 Task: Move the task Create a new website for a non-profit organization to the section Done in the project AgileDream and filter the tasks in the project by High Priority
Action: Mouse moved to (557, 422)
Screenshot: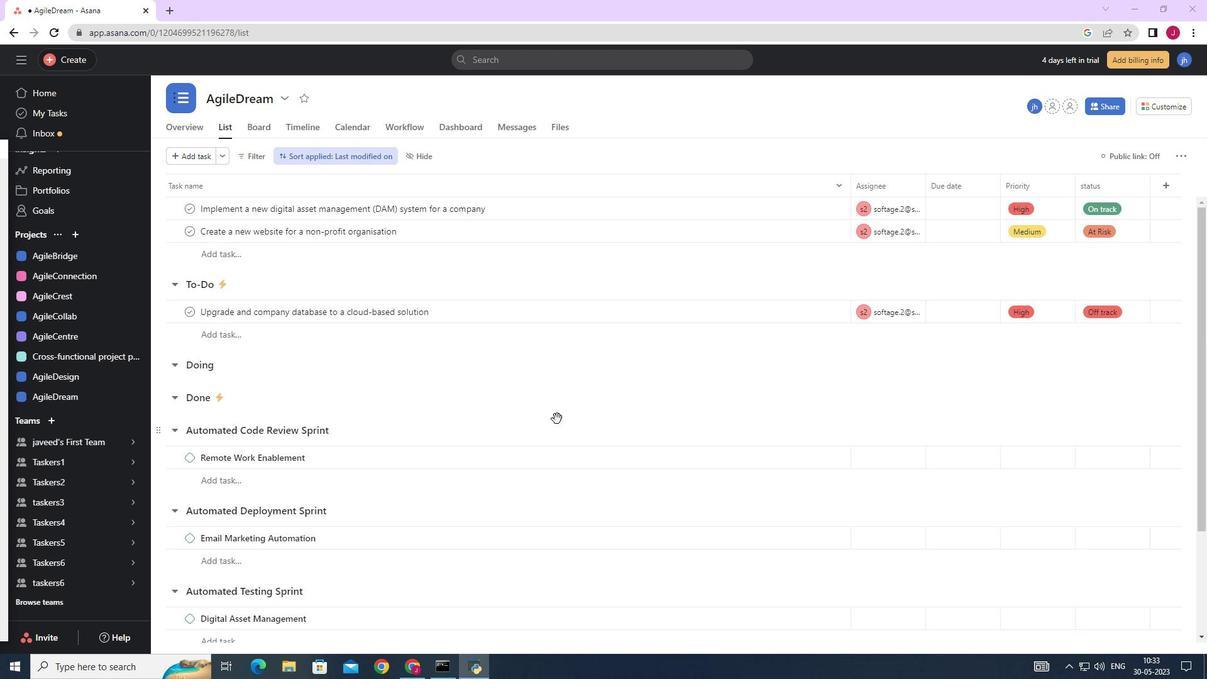 
Action: Mouse scrolled (557, 422) with delta (0, 0)
Screenshot: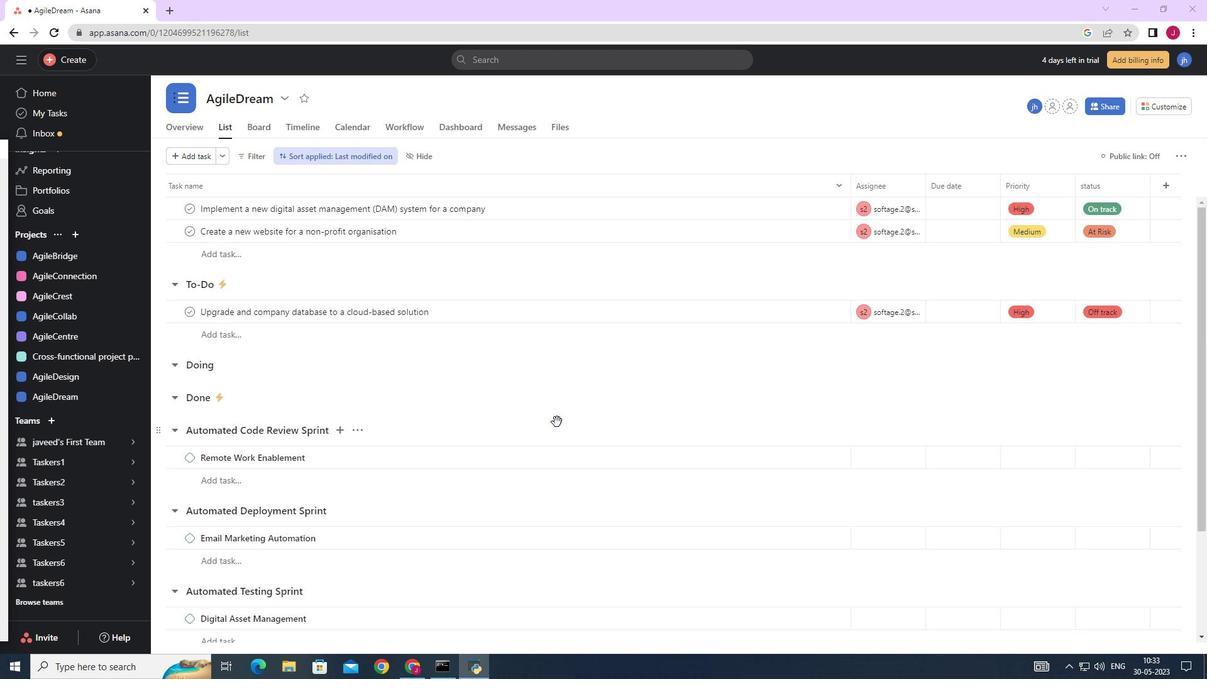 
Action: Mouse scrolled (557, 422) with delta (0, 0)
Screenshot: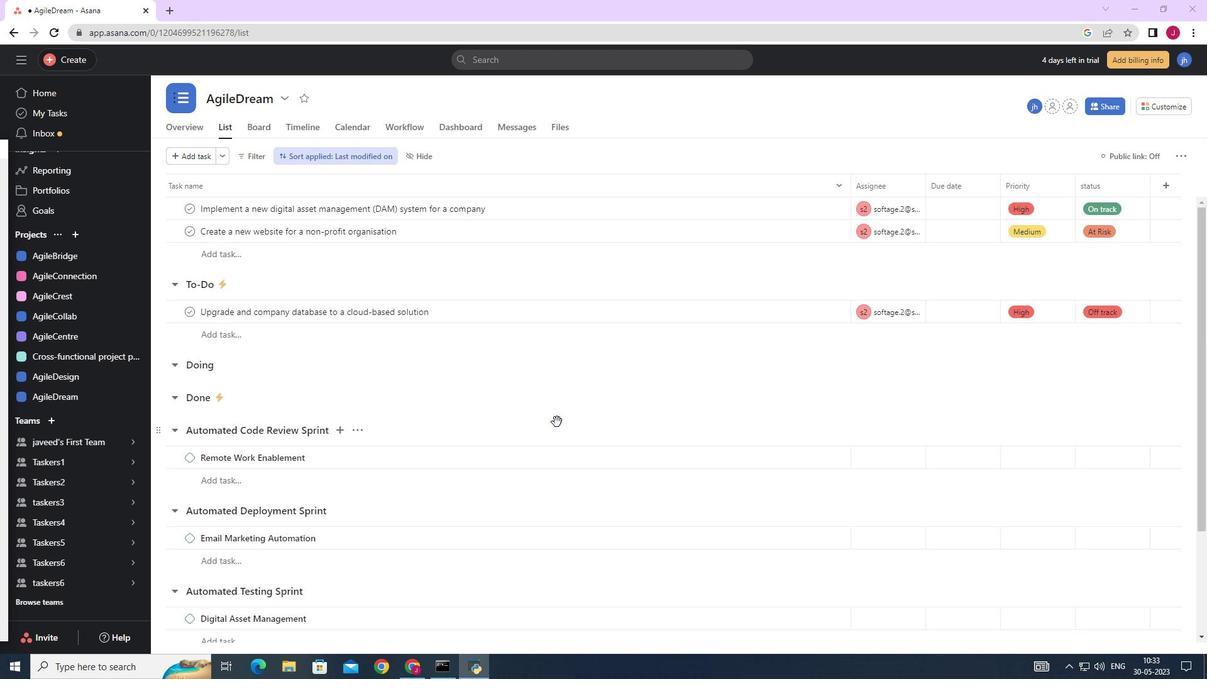 
Action: Mouse scrolled (557, 422) with delta (0, 0)
Screenshot: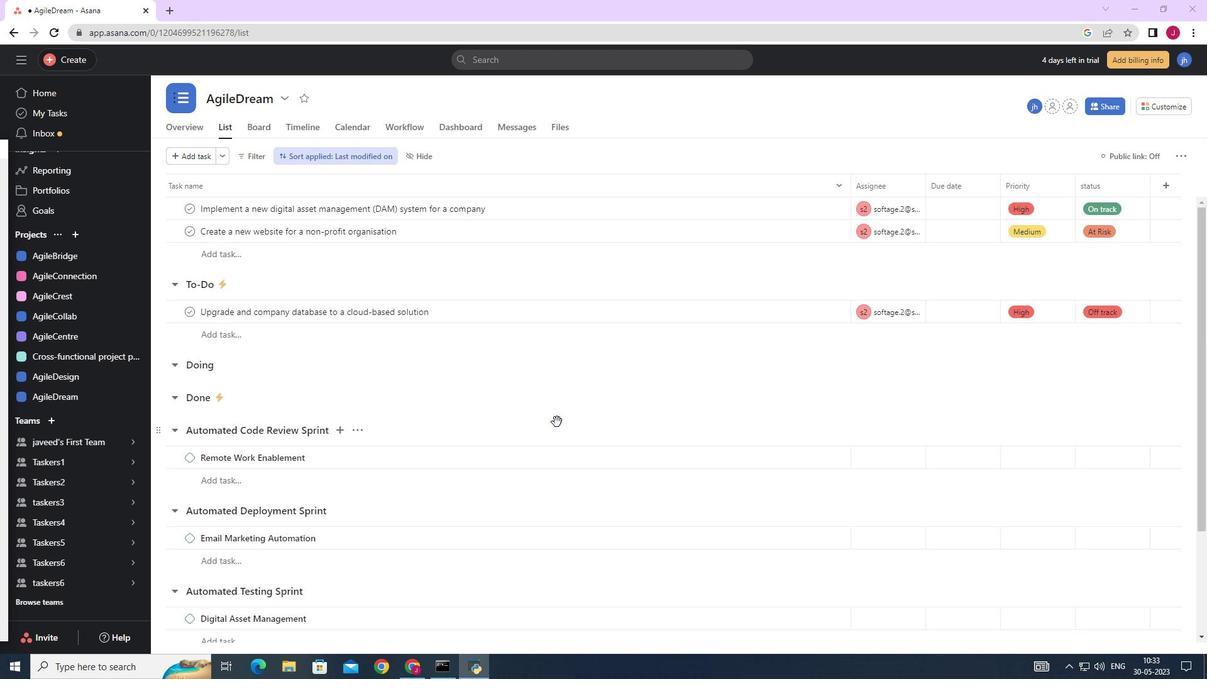 
Action: Mouse moved to (814, 232)
Screenshot: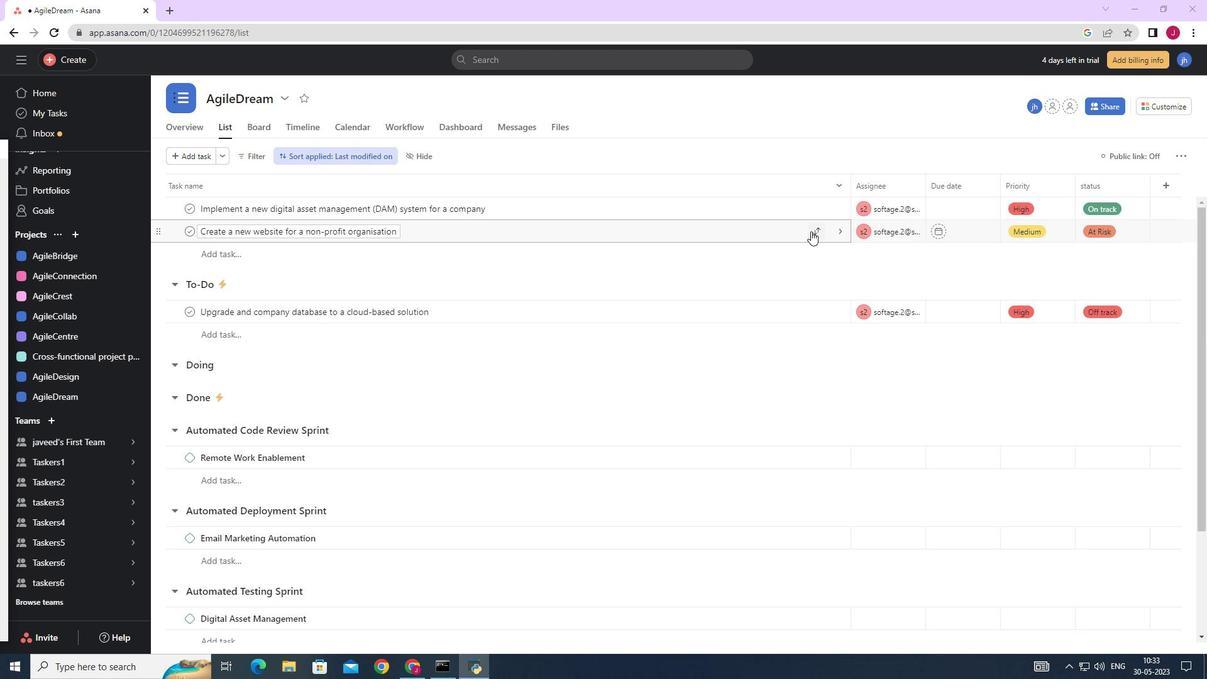 
Action: Mouse pressed left at (814, 232)
Screenshot: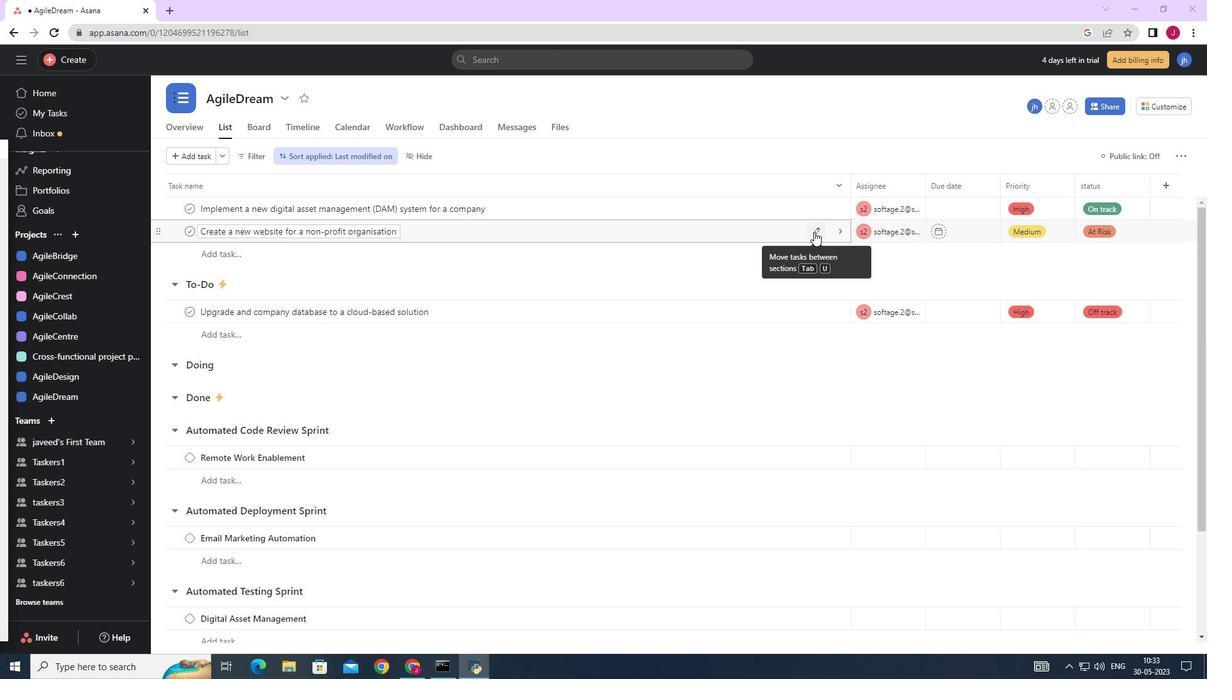 
Action: Mouse moved to (715, 345)
Screenshot: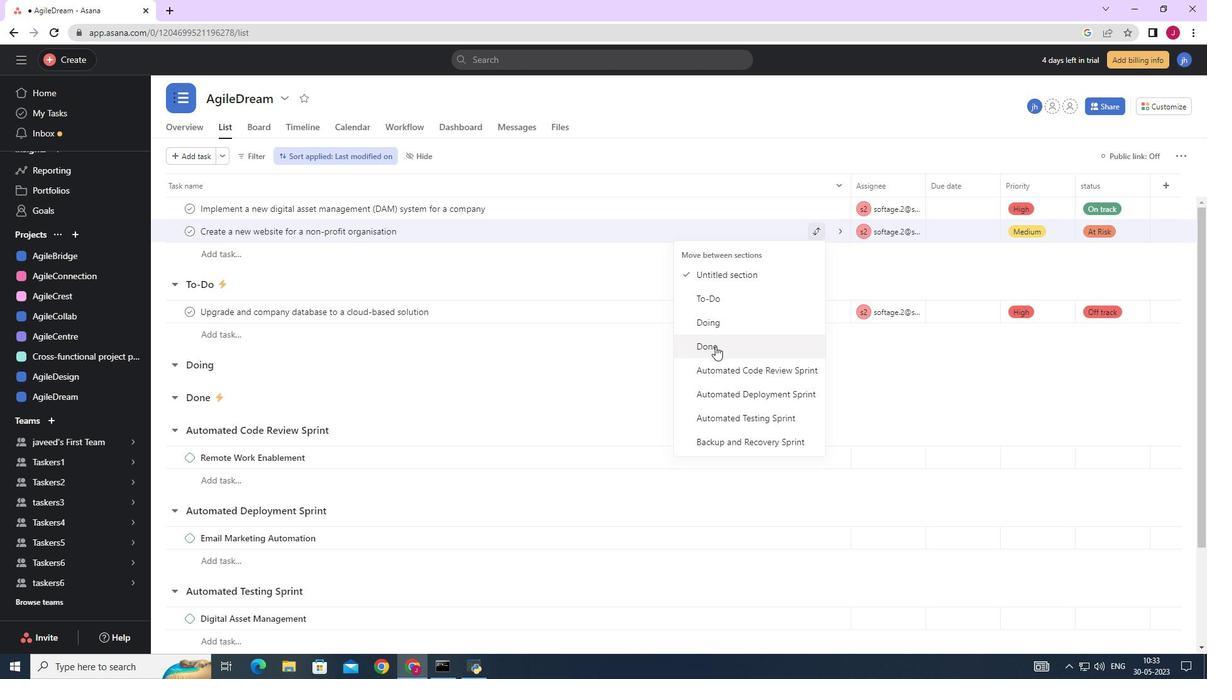 
Action: Mouse pressed left at (715, 345)
Screenshot: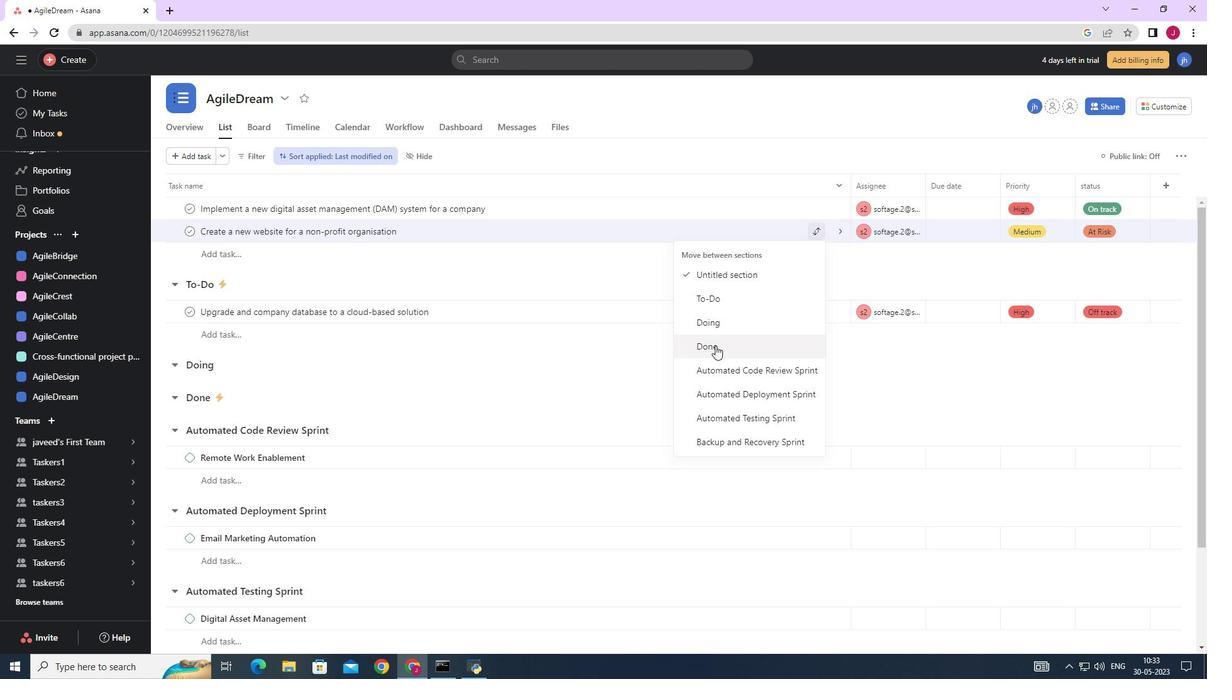 
Action: Mouse moved to (253, 156)
Screenshot: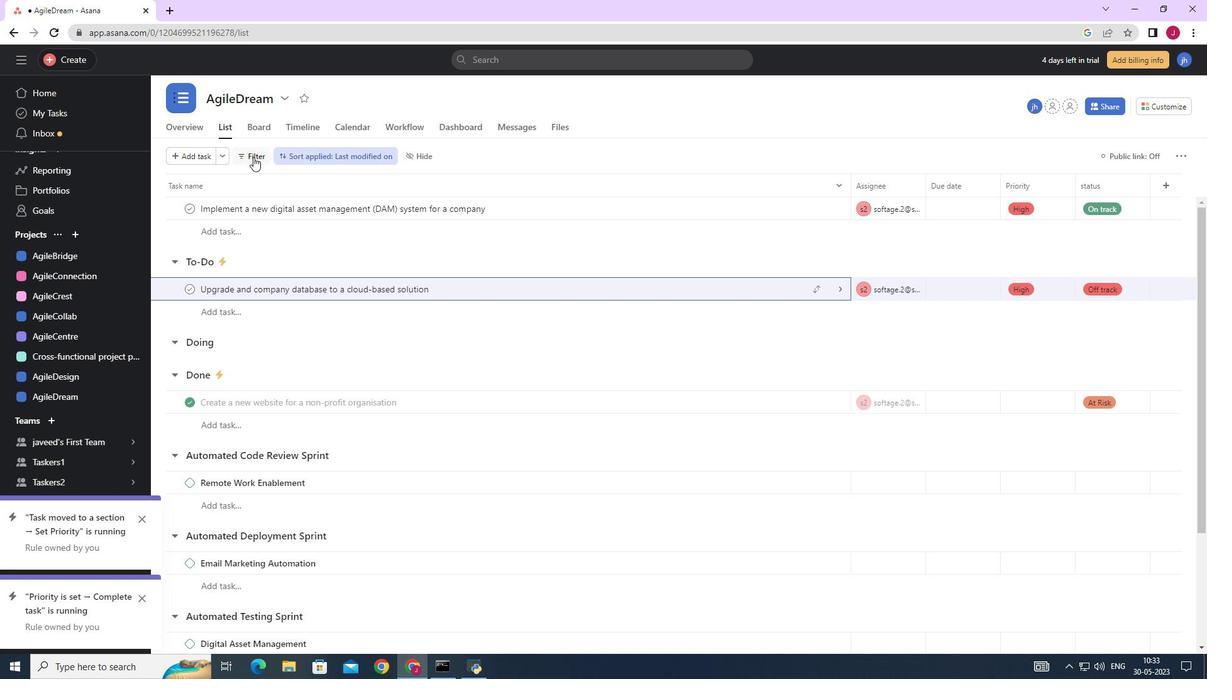 
Action: Mouse pressed left at (253, 156)
Screenshot: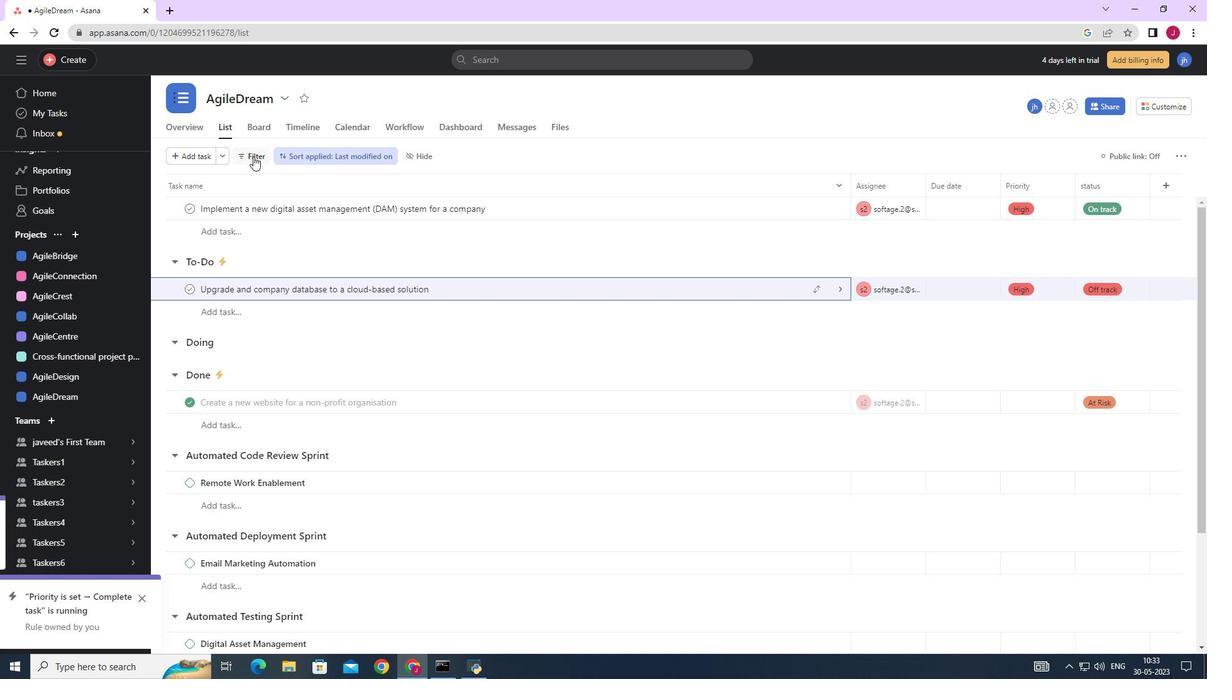 
Action: Mouse moved to (298, 257)
Screenshot: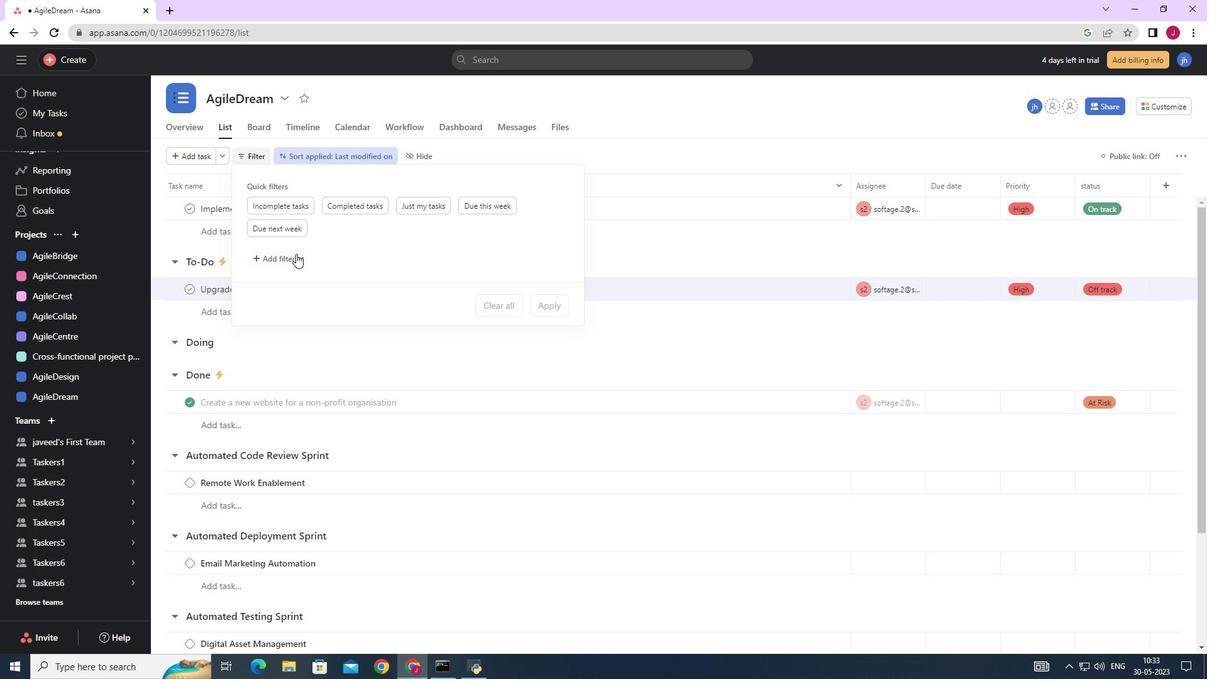 
Action: Mouse pressed left at (298, 257)
Screenshot: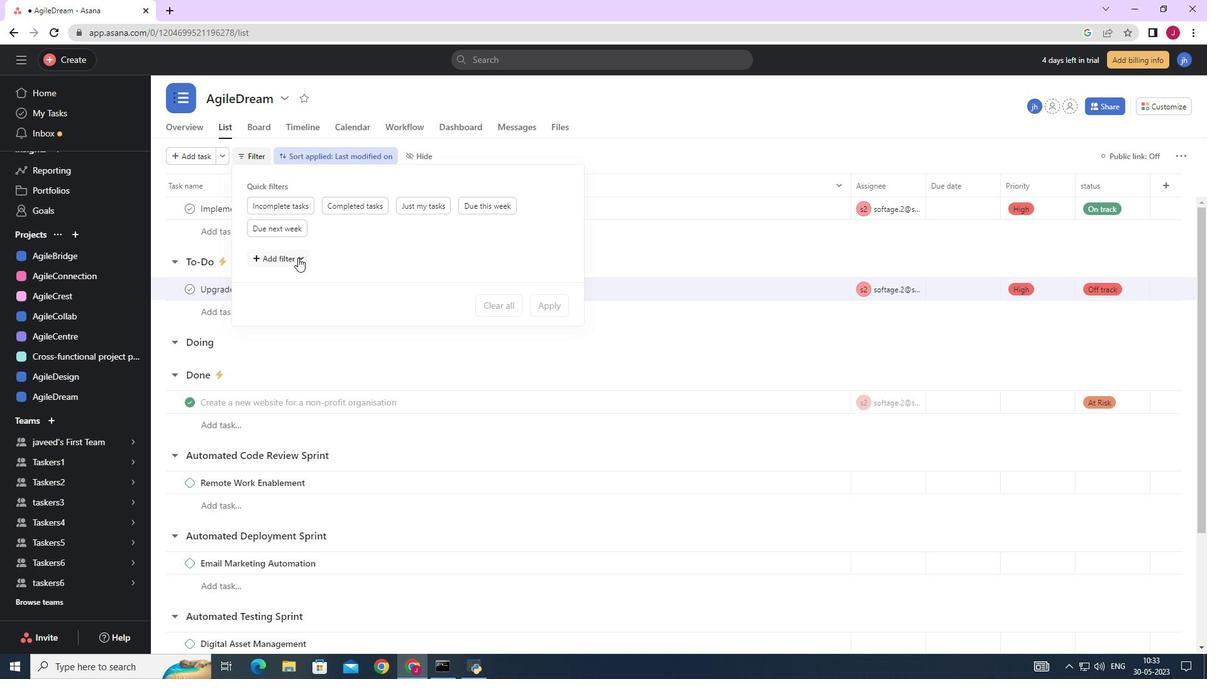 
Action: Mouse moved to (292, 388)
Screenshot: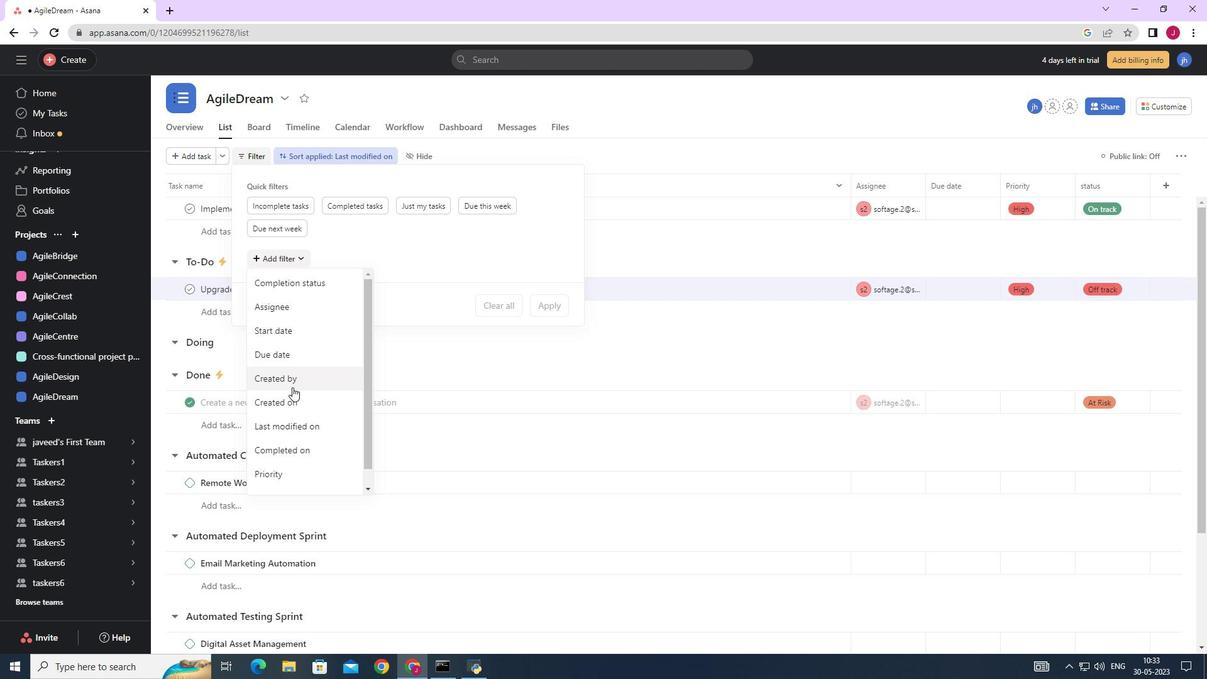 
Action: Mouse scrolled (292, 388) with delta (0, 0)
Screenshot: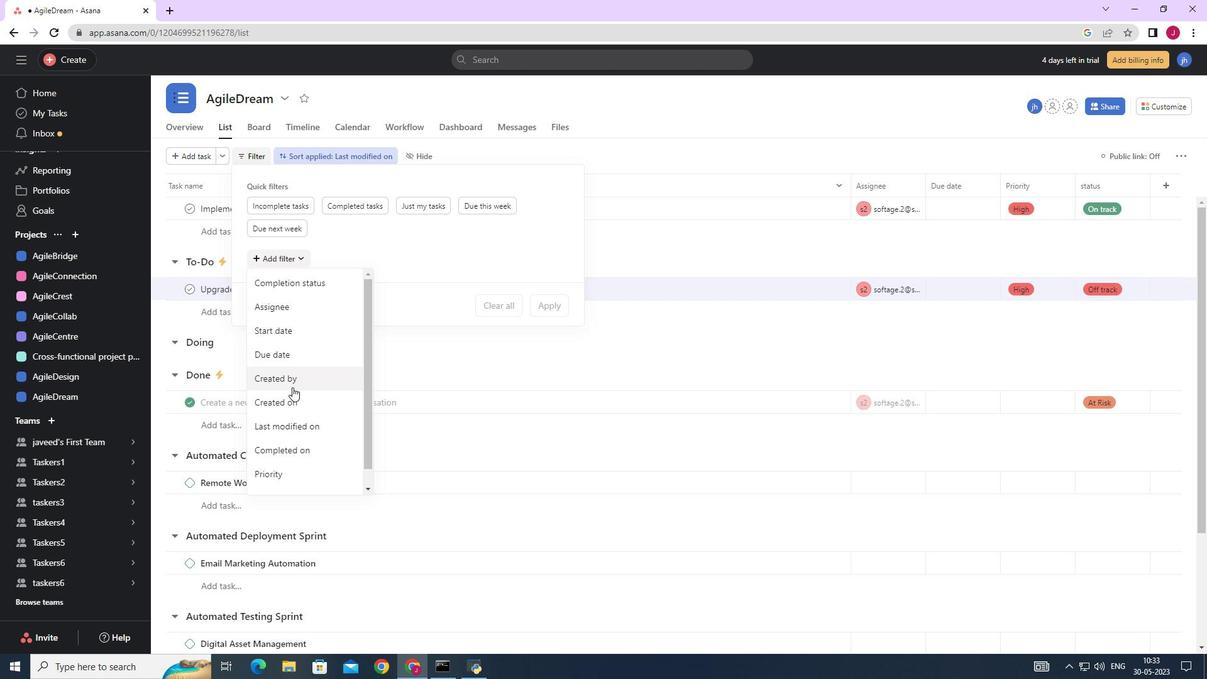 
Action: Mouse scrolled (292, 388) with delta (0, 0)
Screenshot: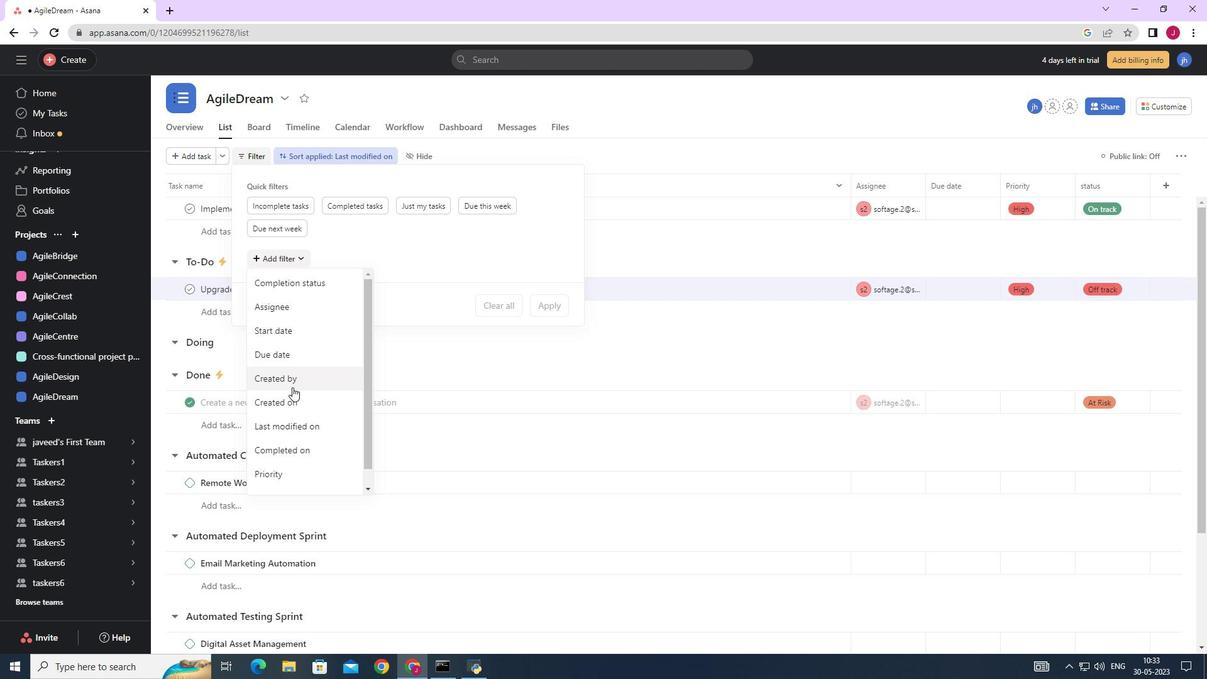 
Action: Mouse moved to (292, 389)
Screenshot: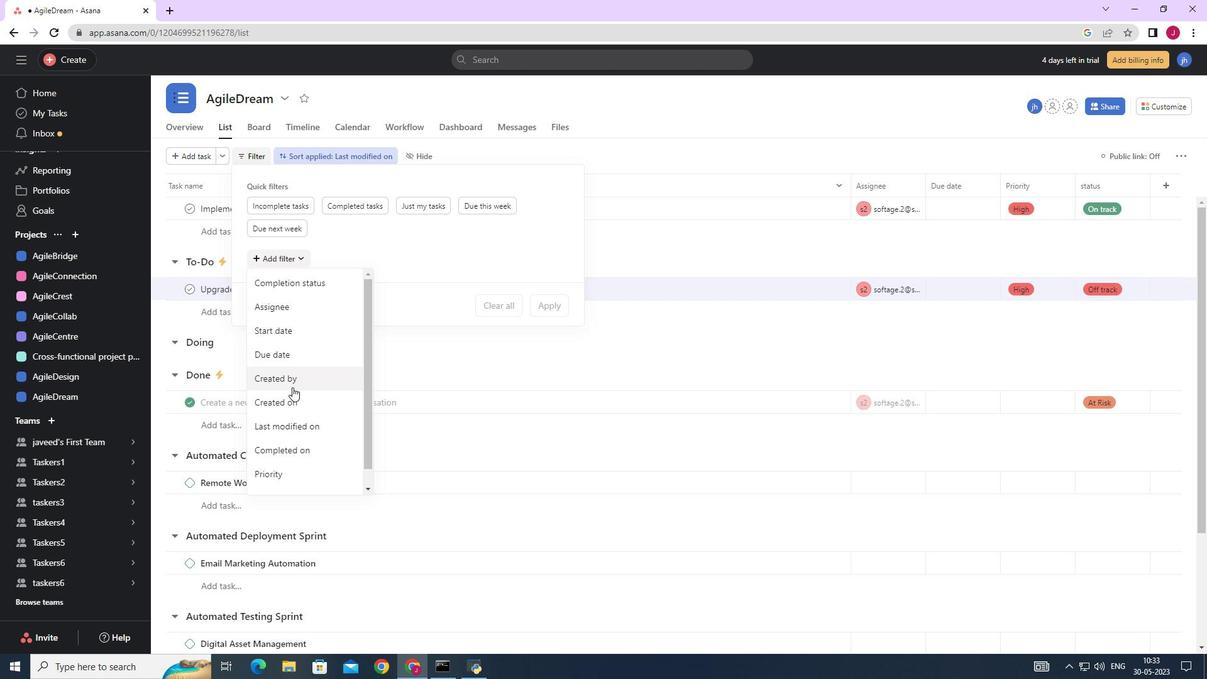 
Action: Mouse scrolled (292, 388) with delta (0, 0)
Screenshot: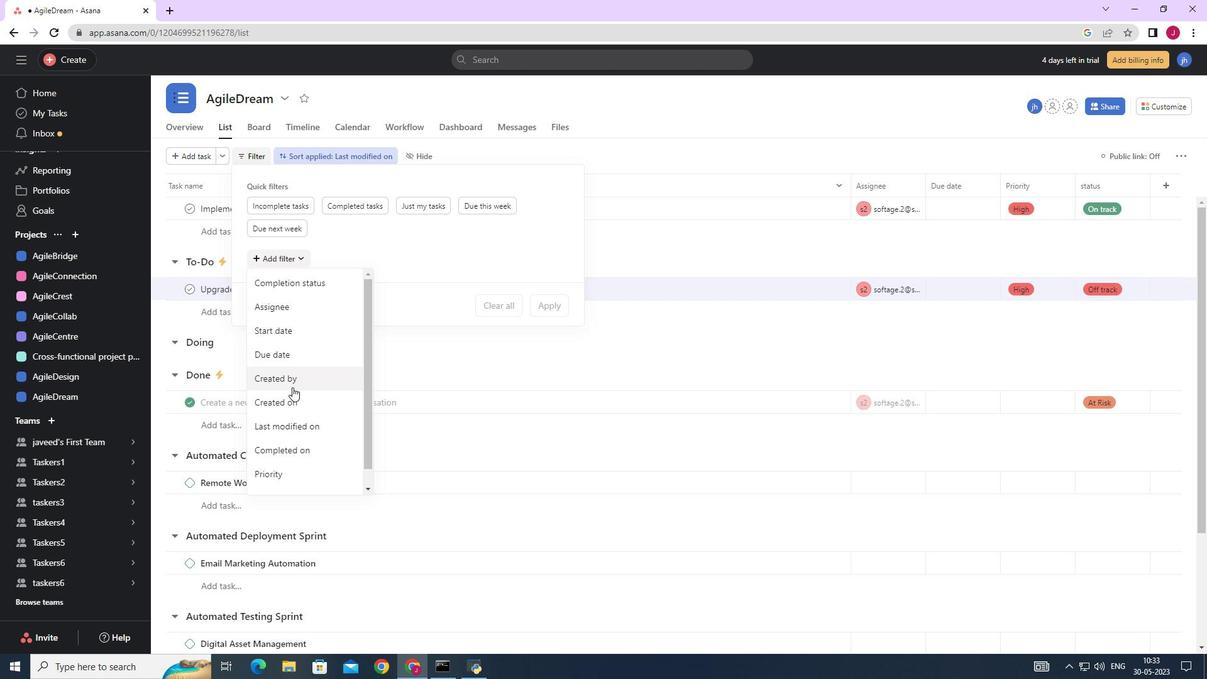 
Action: Mouse moved to (276, 449)
Screenshot: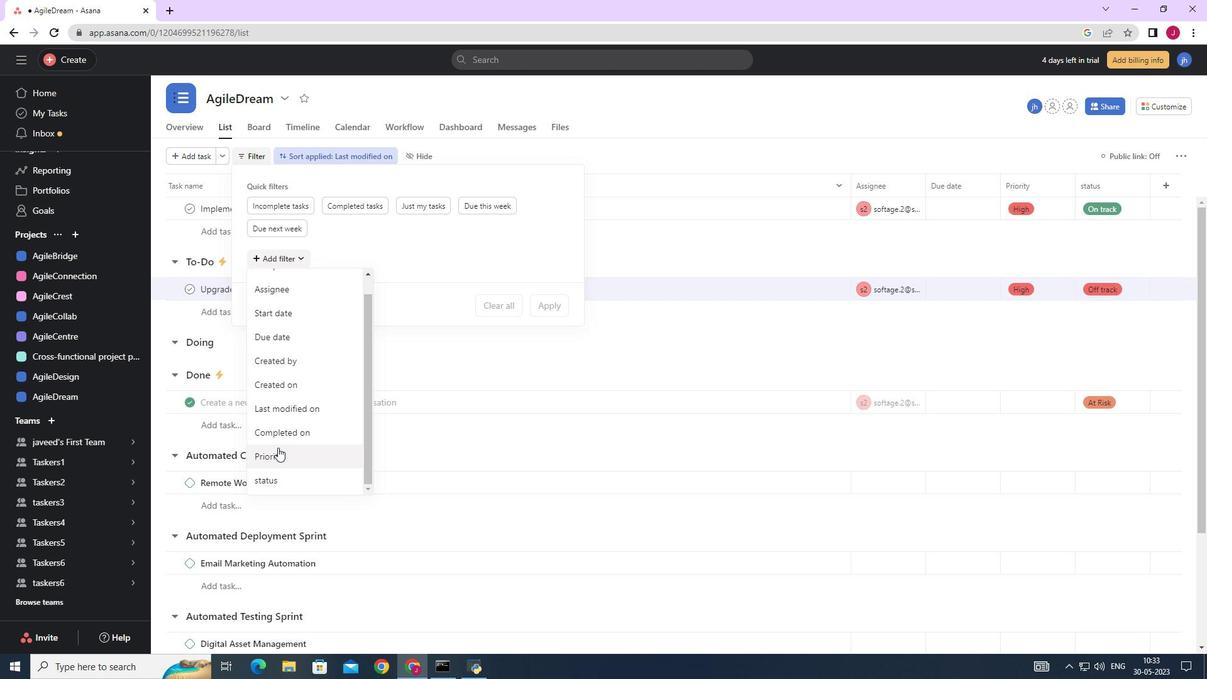 
Action: Mouse pressed left at (276, 449)
Screenshot: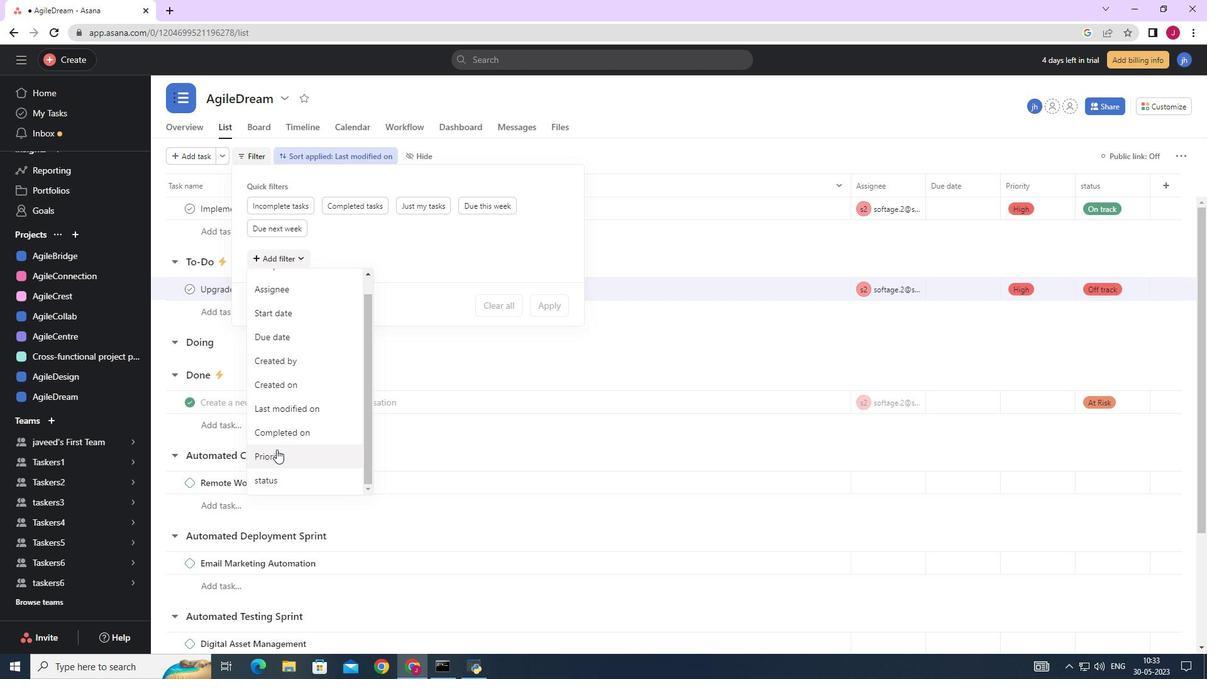 
Action: Mouse moved to (552, 354)
Screenshot: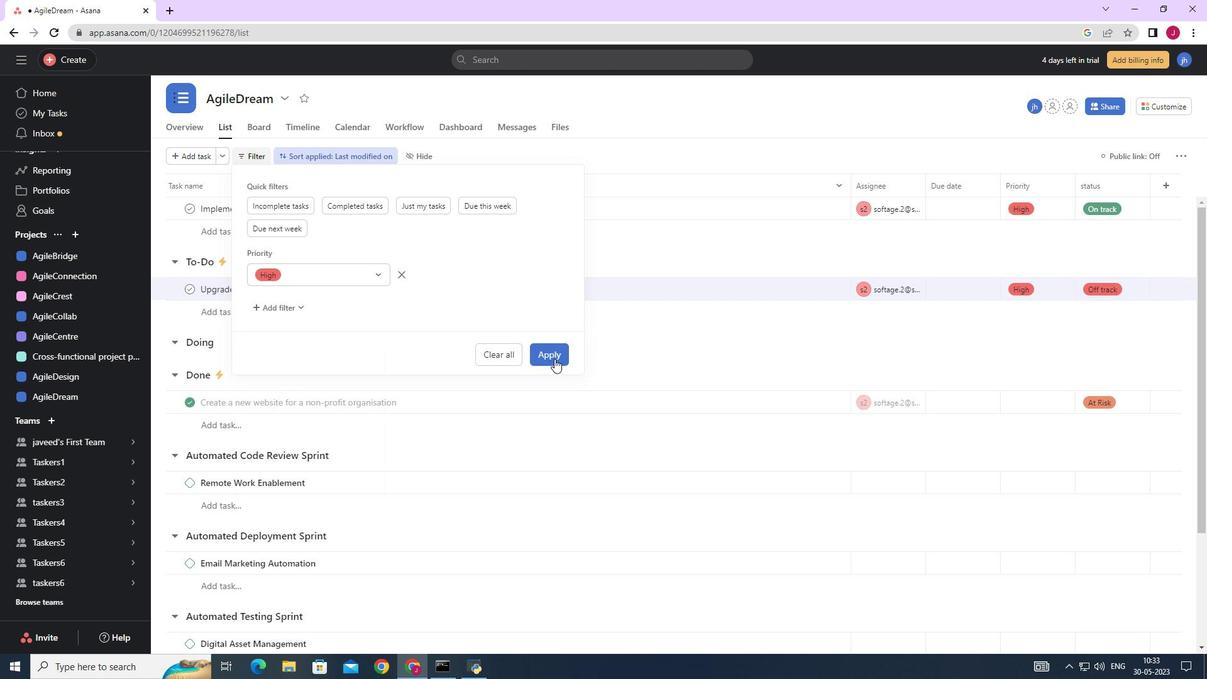 
Action: Mouse pressed left at (552, 354)
Screenshot: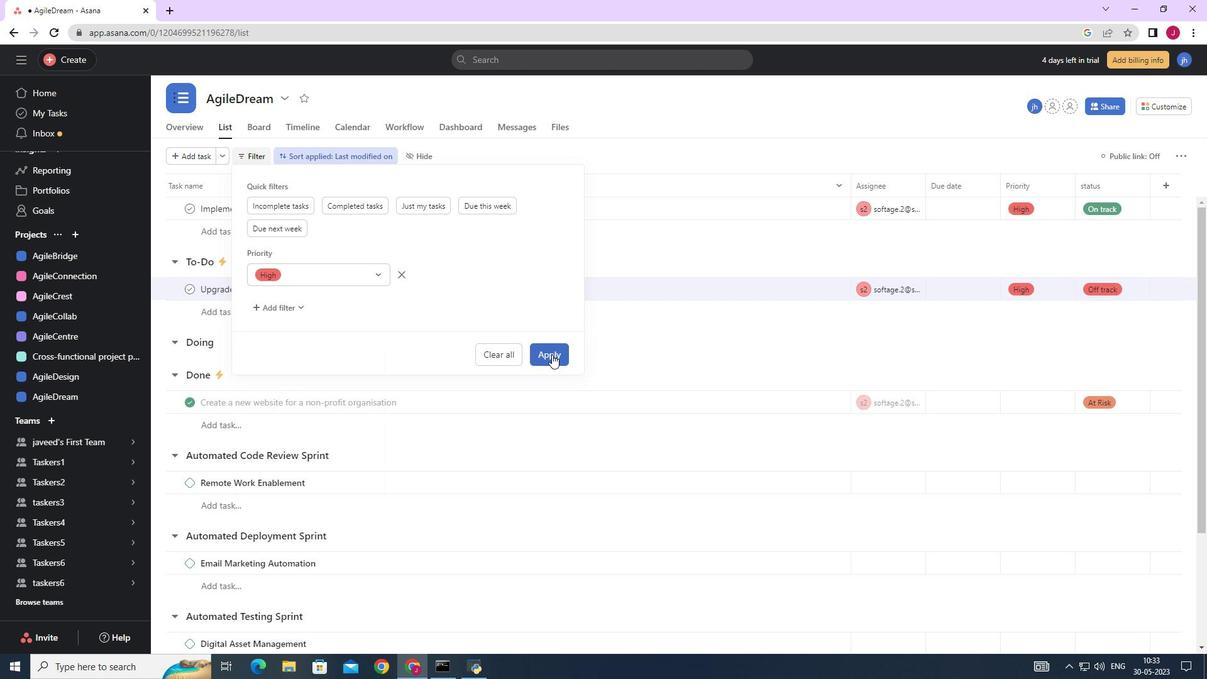 
